 Task: Select the criteria, the date is on or before to "exact date".
Action: Mouse moved to (188, 90)
Screenshot: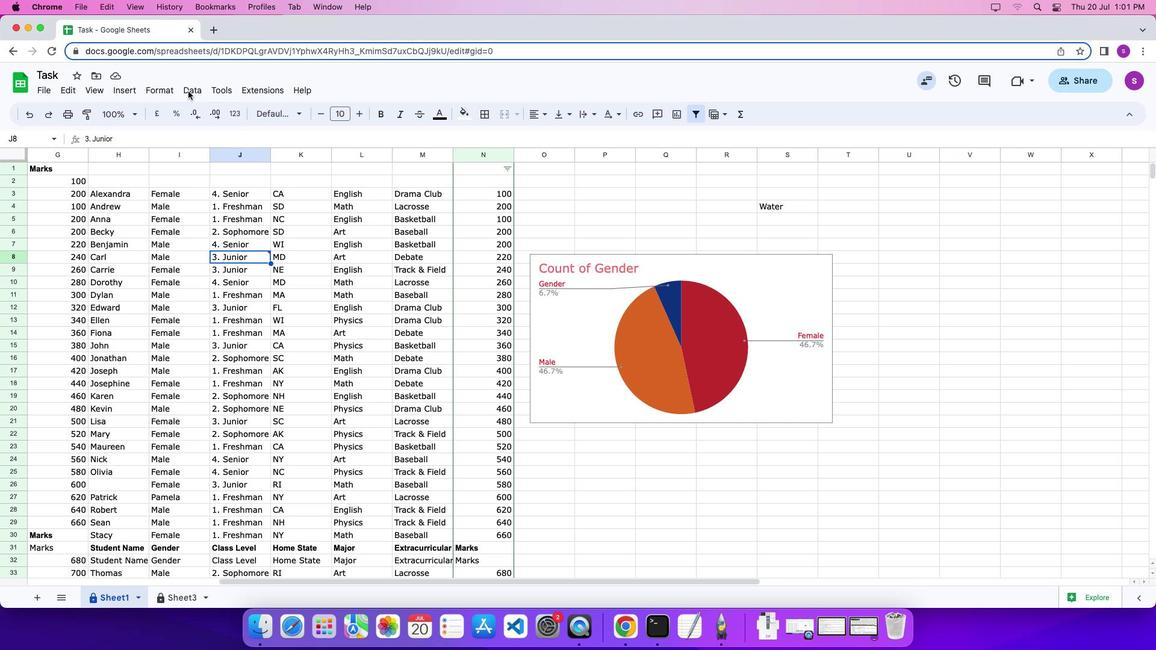
Action: Mouse pressed left at (188, 90)
Screenshot: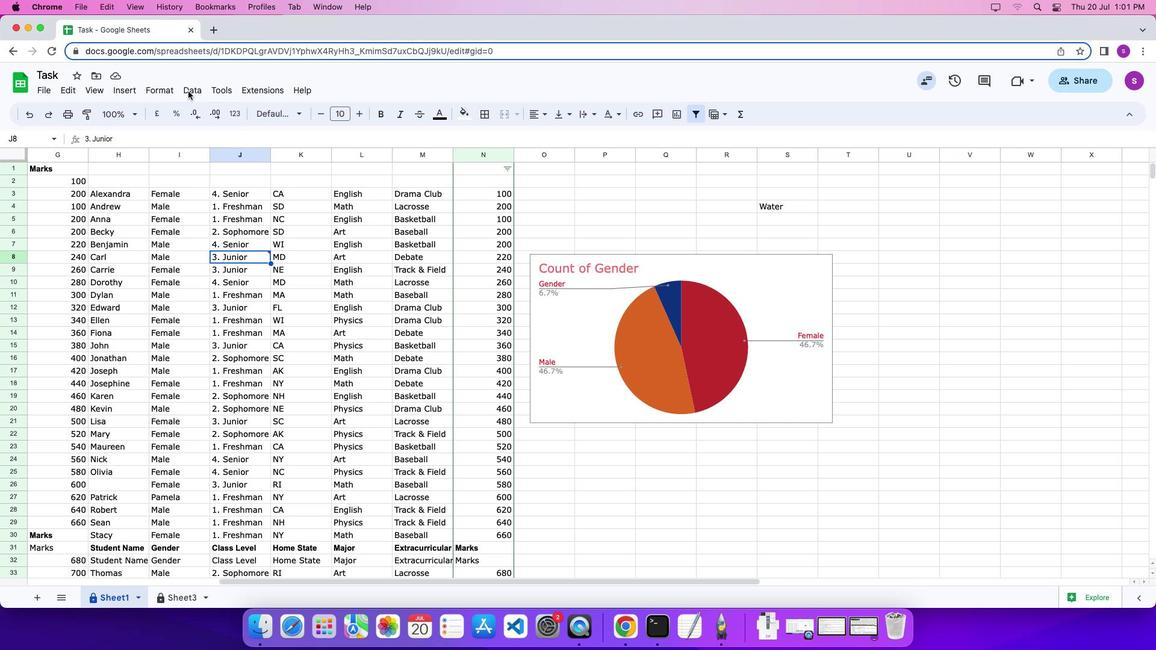 
Action: Mouse pressed left at (188, 90)
Screenshot: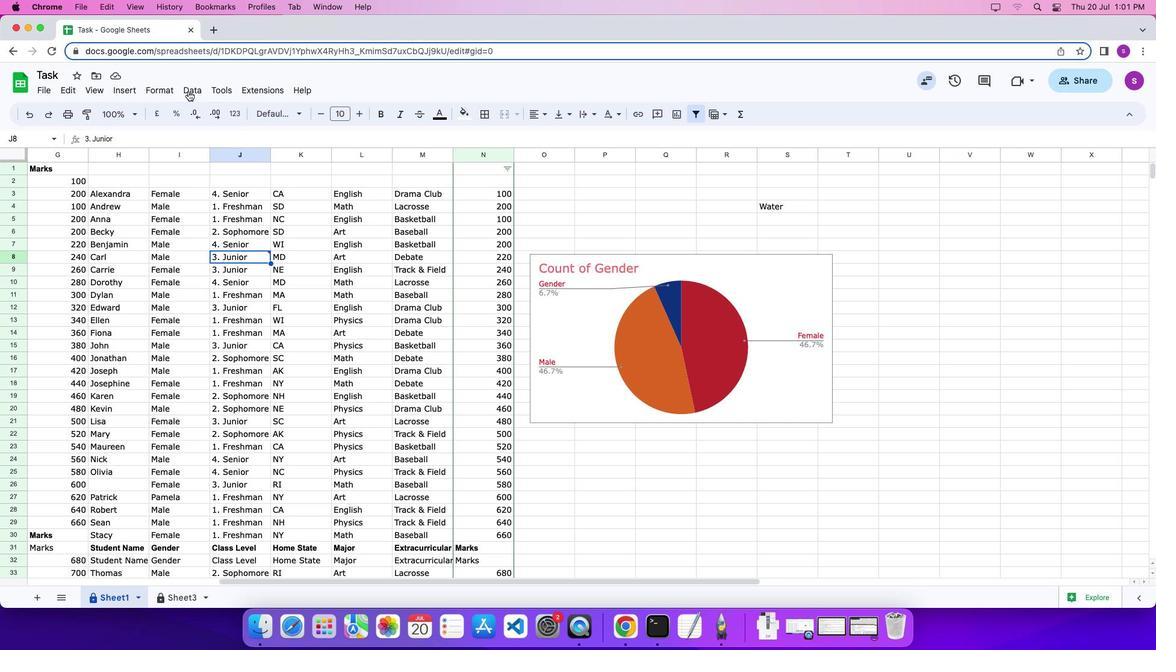 
Action: Mouse pressed left at (188, 90)
Screenshot: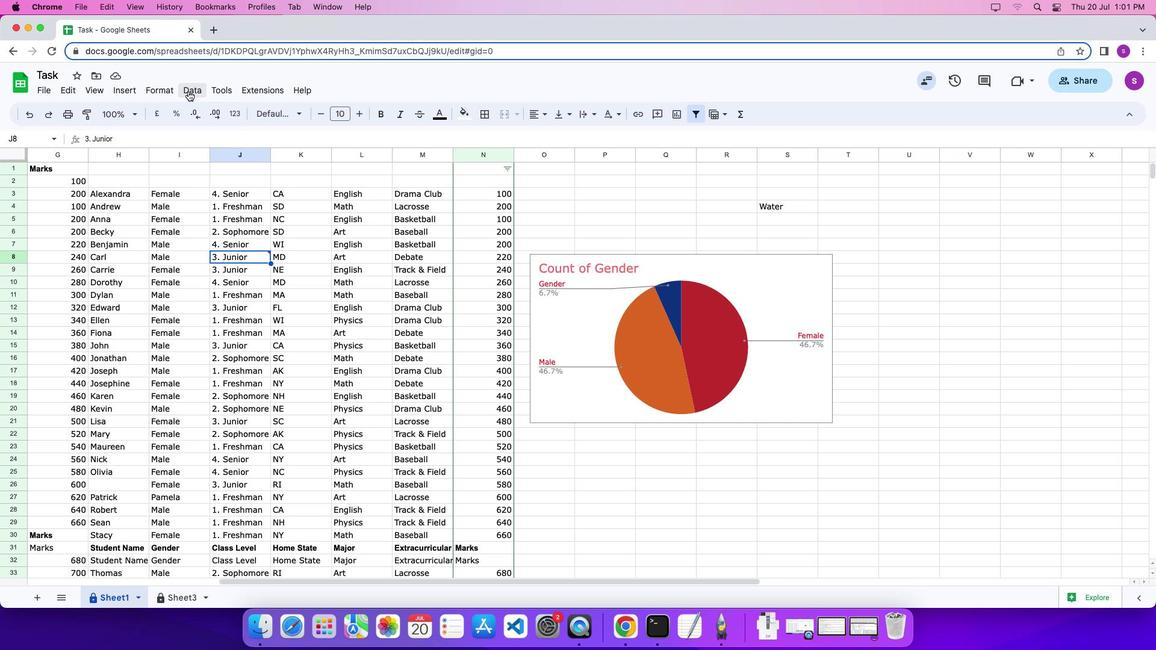 
Action: Mouse moved to (241, 332)
Screenshot: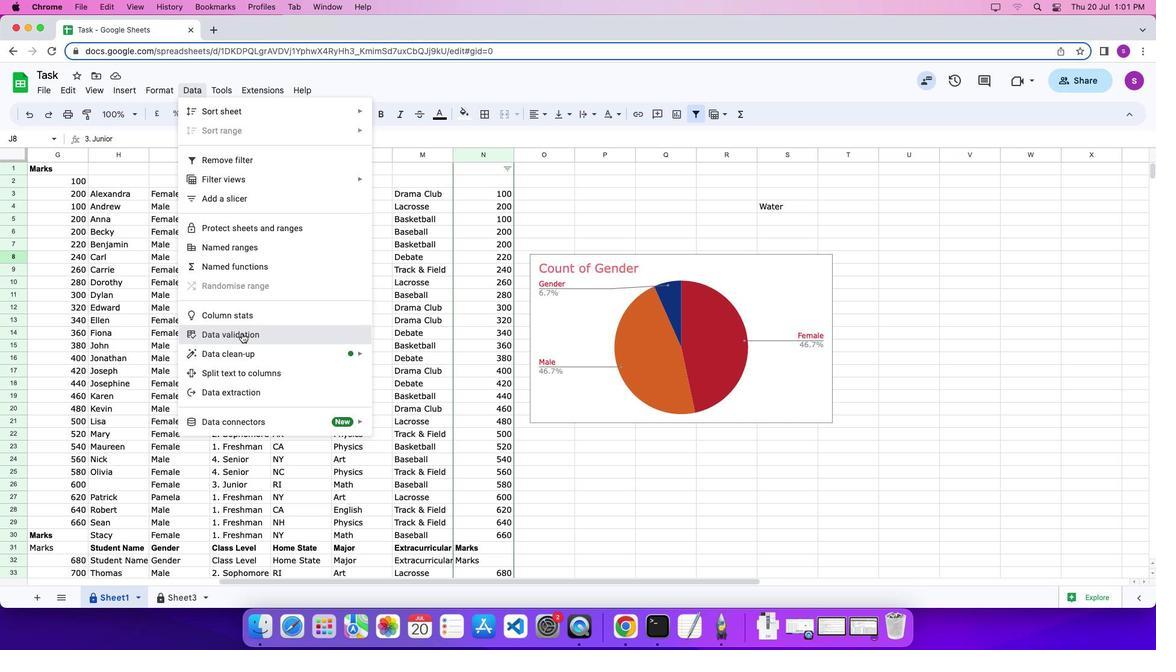 
Action: Mouse pressed left at (241, 332)
Screenshot: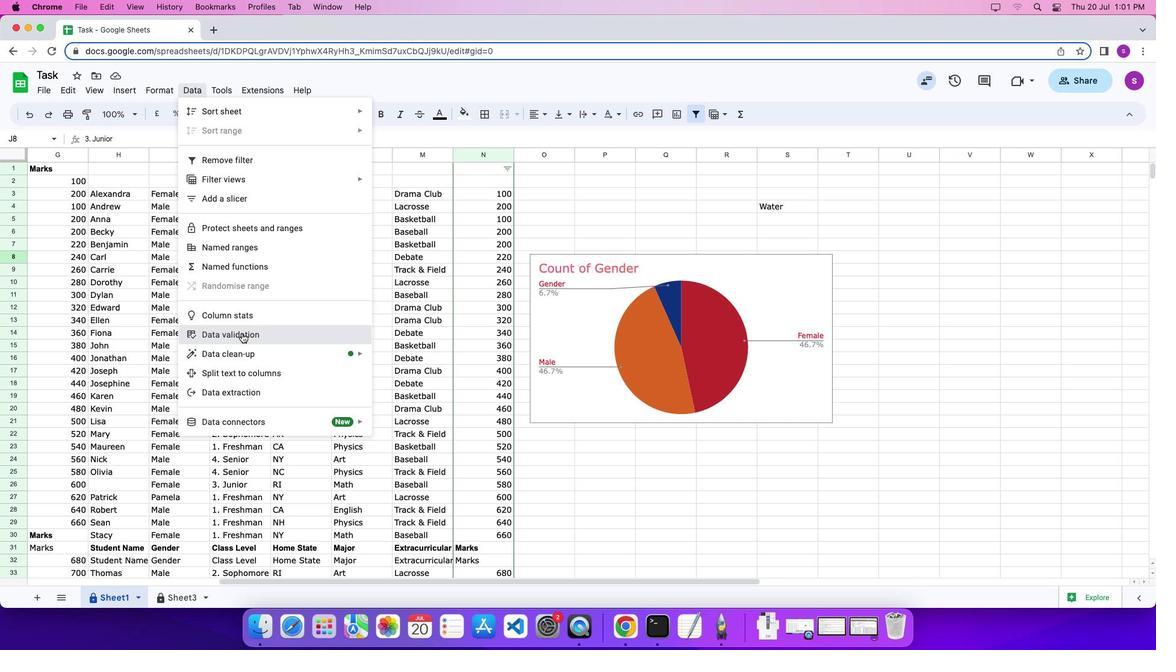 
Action: Mouse moved to (1127, 315)
Screenshot: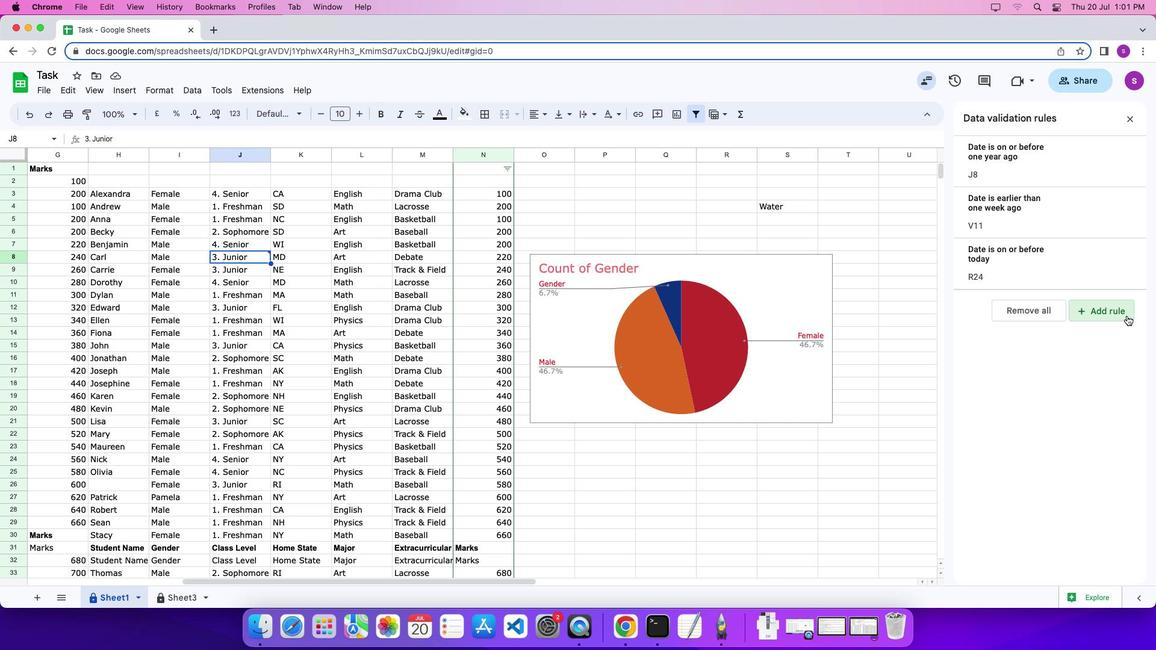 
Action: Mouse pressed left at (1127, 315)
Screenshot: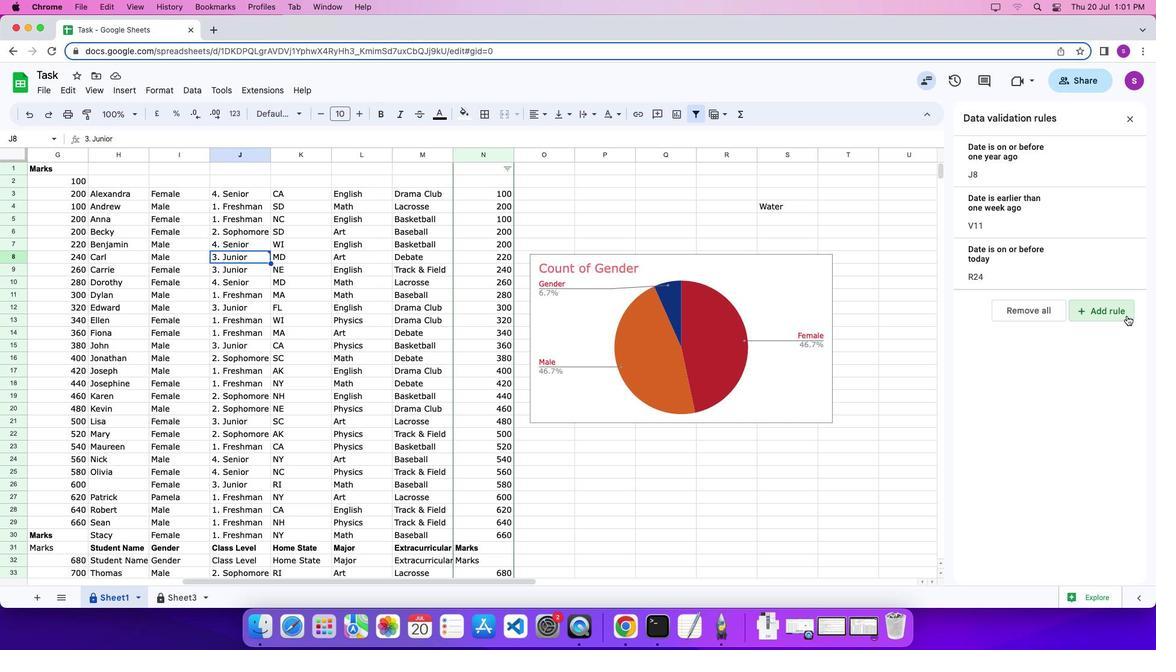 
Action: Mouse moved to (1063, 225)
Screenshot: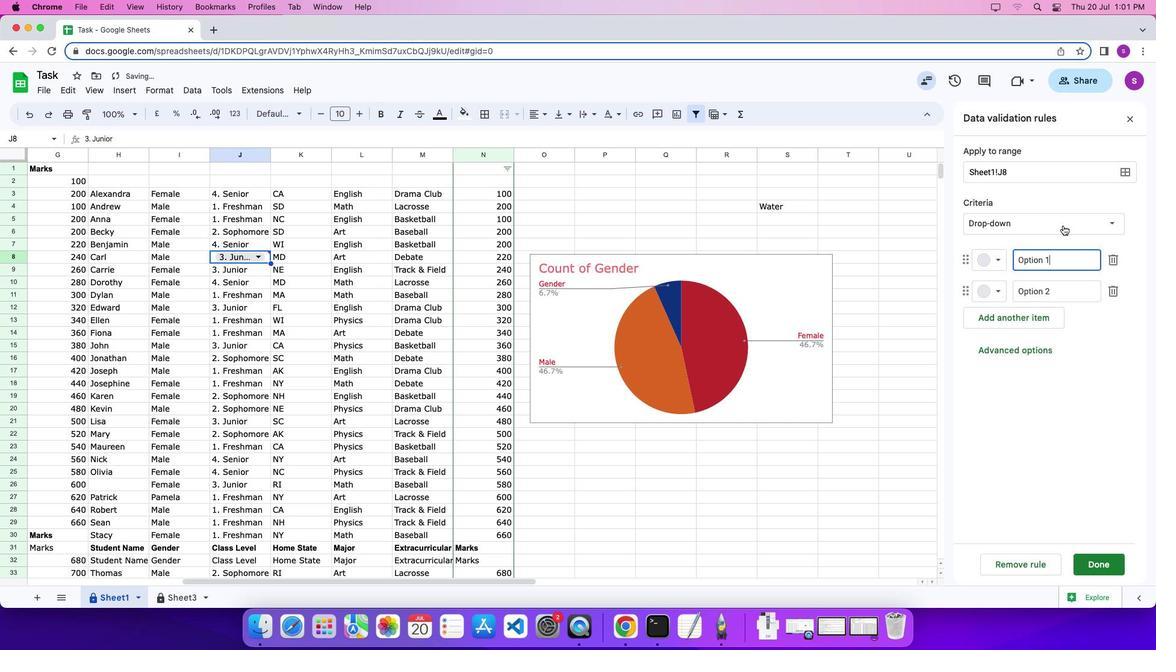
Action: Mouse pressed left at (1063, 225)
Screenshot: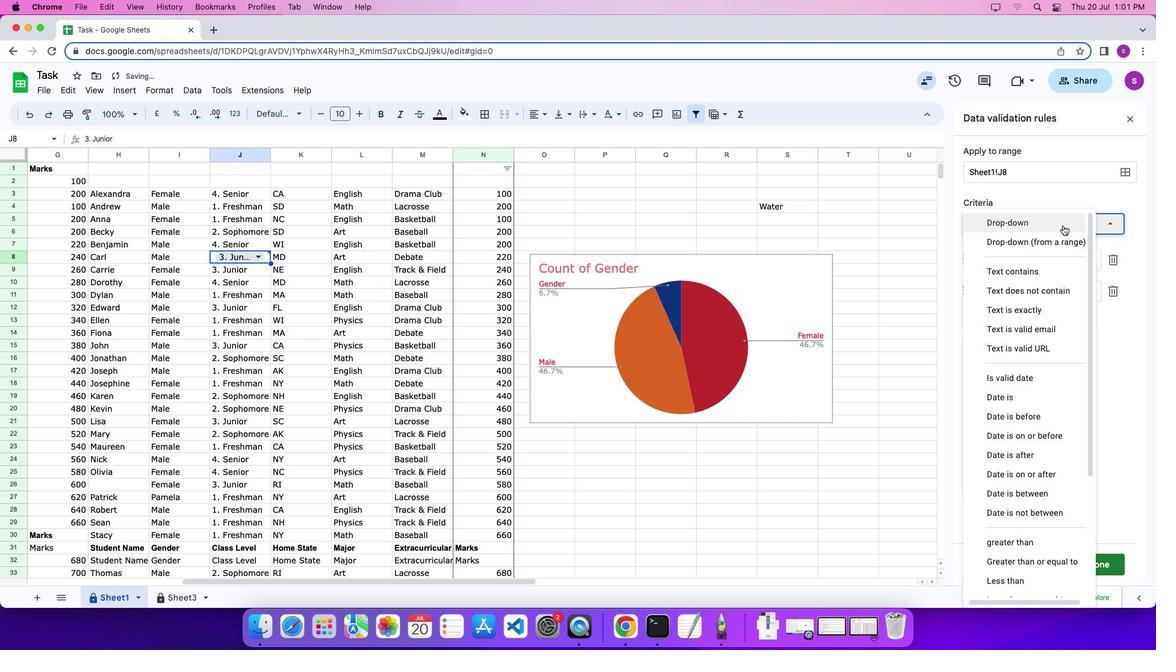 
Action: Mouse moved to (1048, 436)
Screenshot: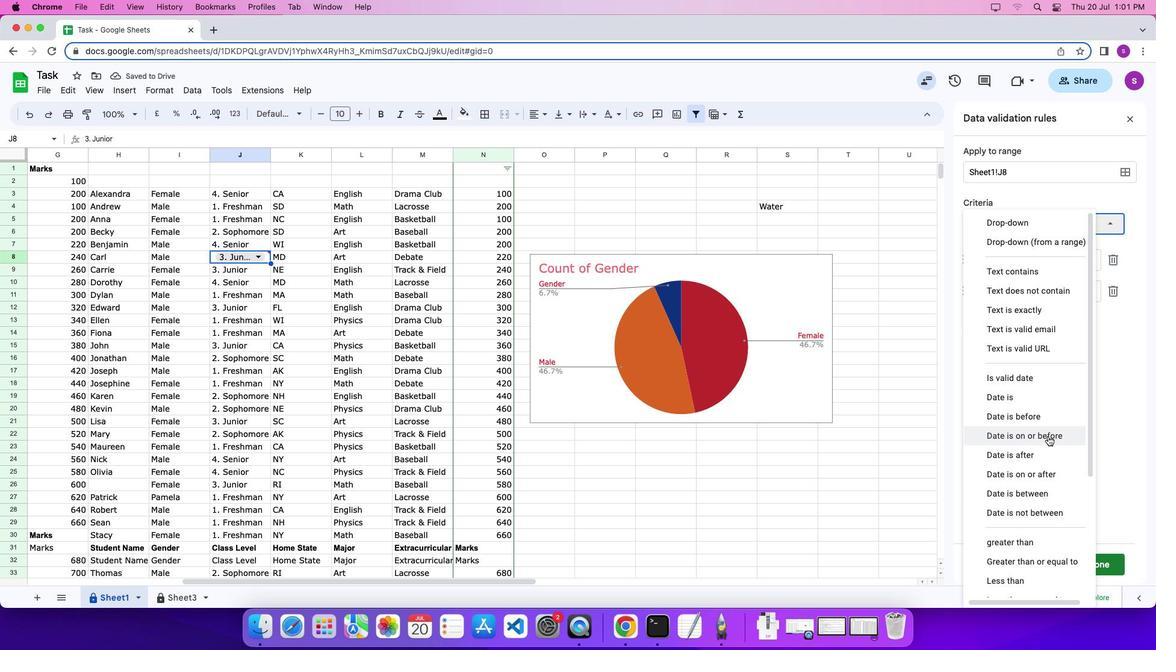 
Action: Mouse pressed left at (1048, 436)
Screenshot: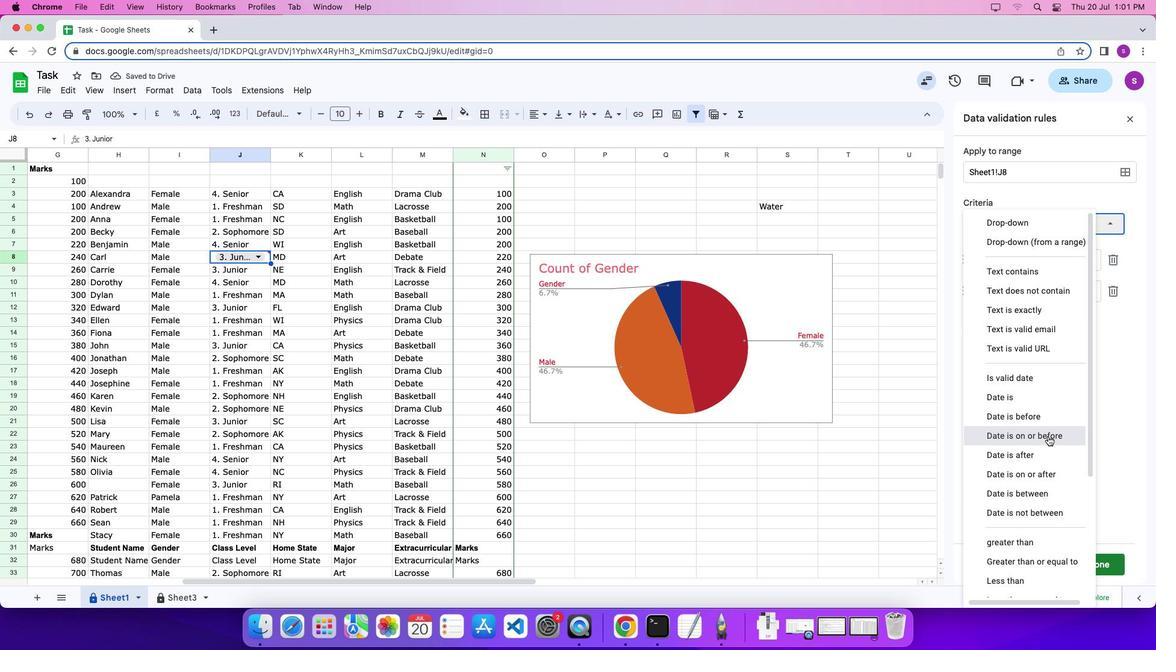 
Action: Mouse moved to (1042, 250)
Screenshot: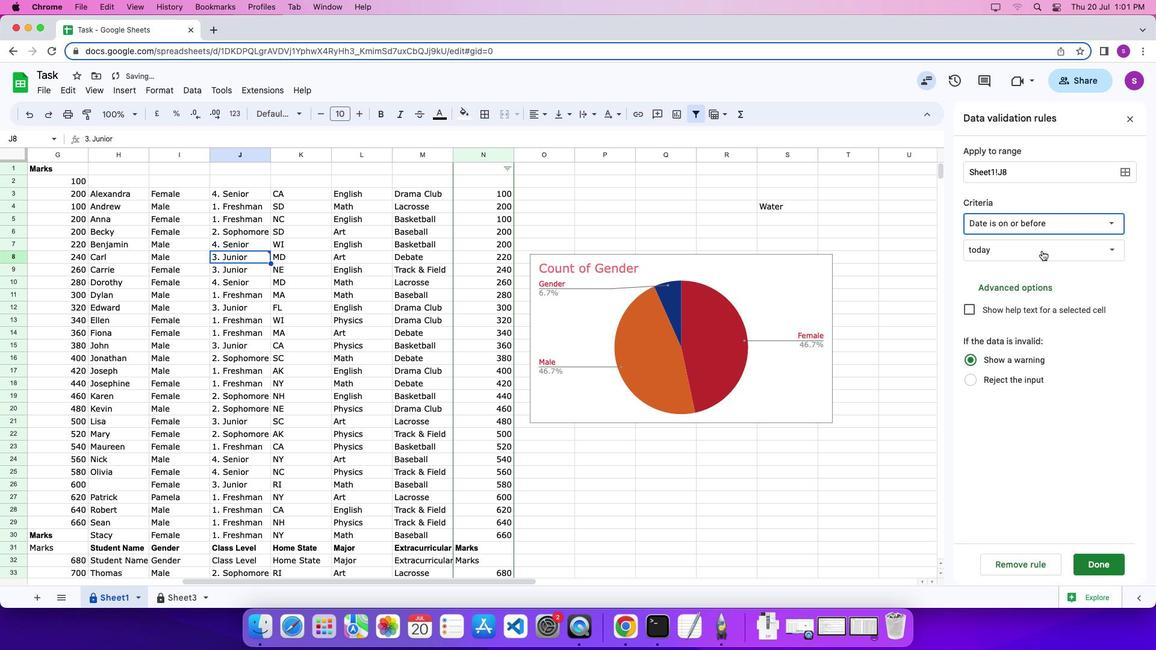 
Action: Mouse pressed left at (1042, 250)
Screenshot: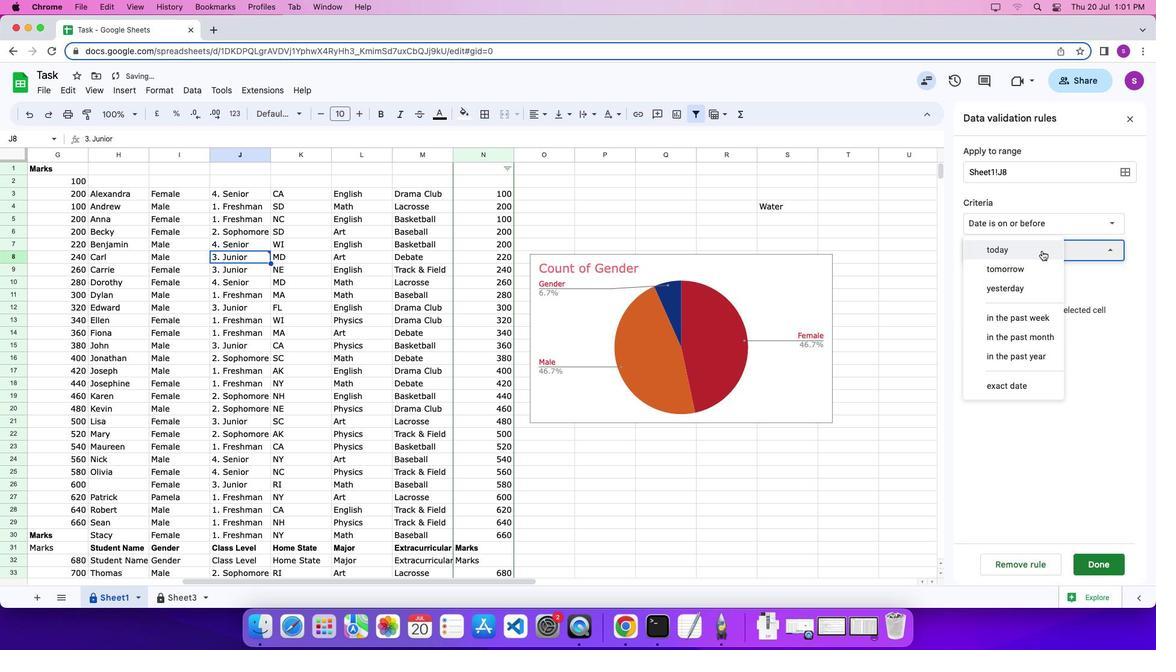 
Action: Mouse moved to (1033, 384)
Screenshot: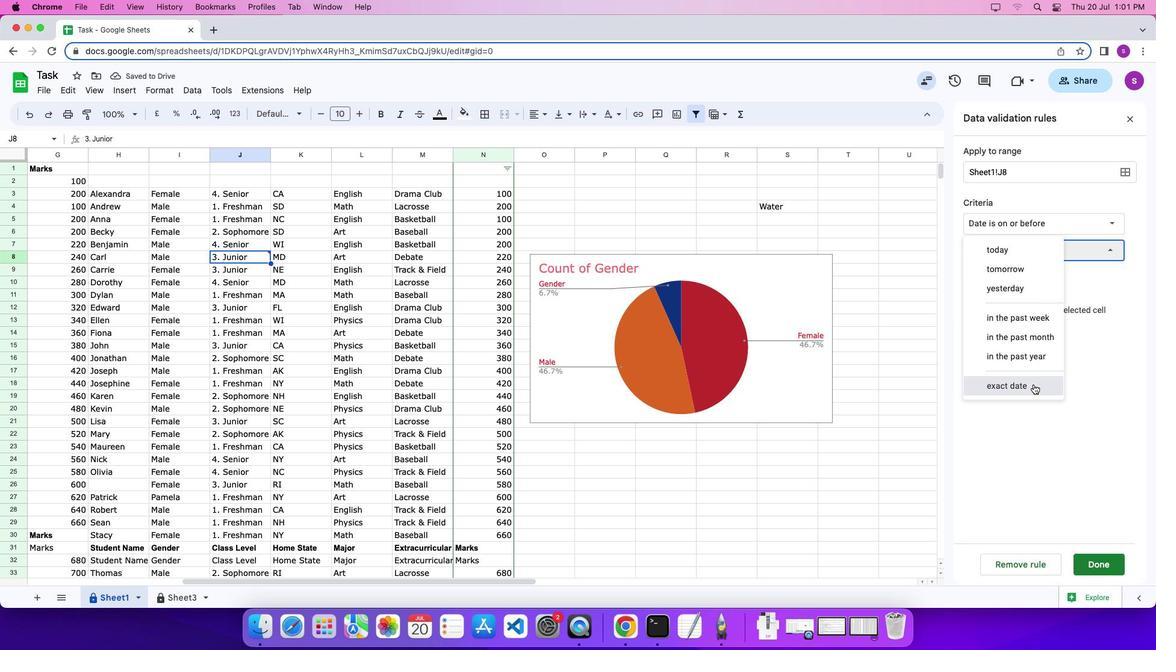 
Action: Mouse pressed left at (1033, 384)
Screenshot: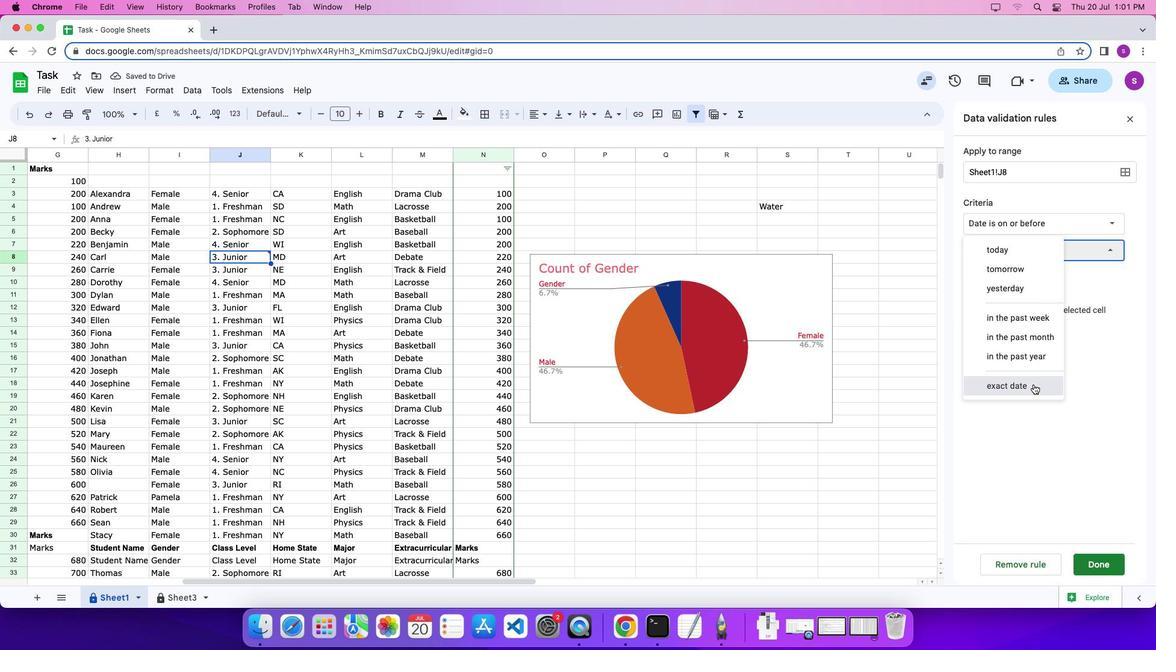 
Action: Mouse moved to (1013, 280)
Screenshot: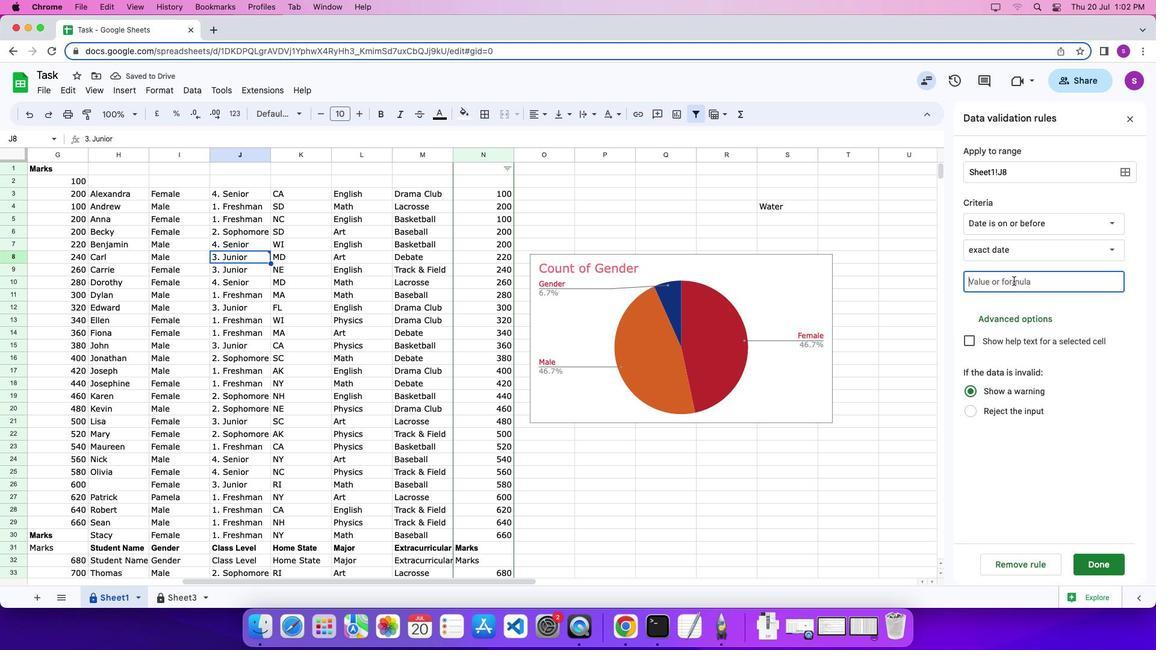 
Action: Mouse pressed left at (1013, 280)
Screenshot: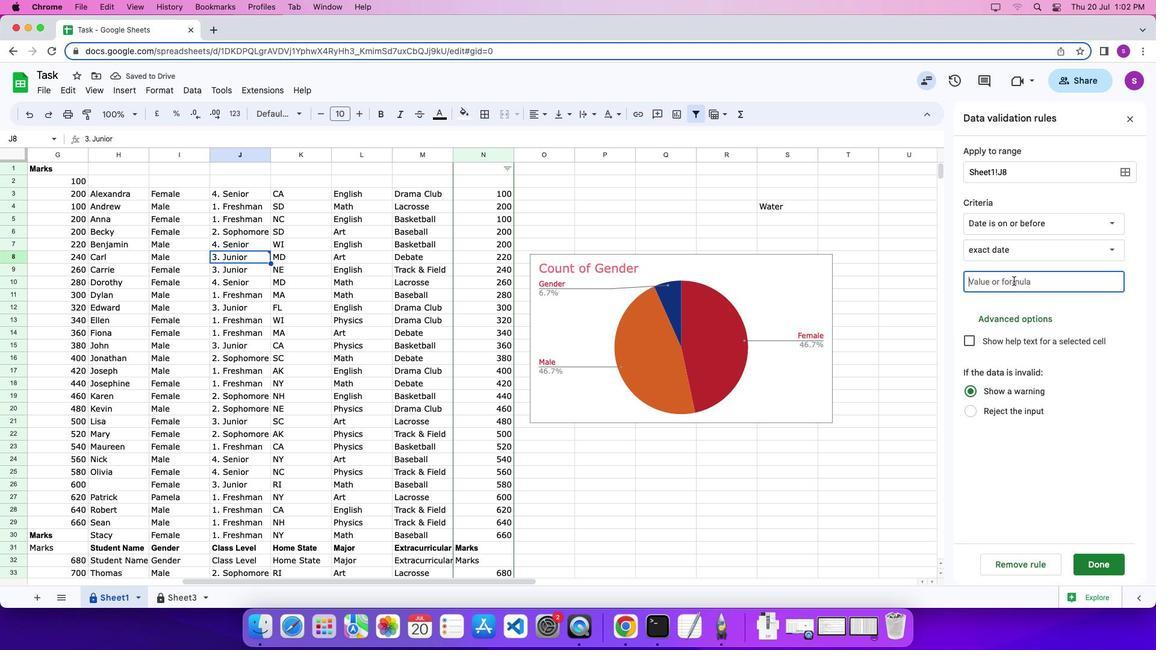 
Action: Key pressed '6'
Screenshot: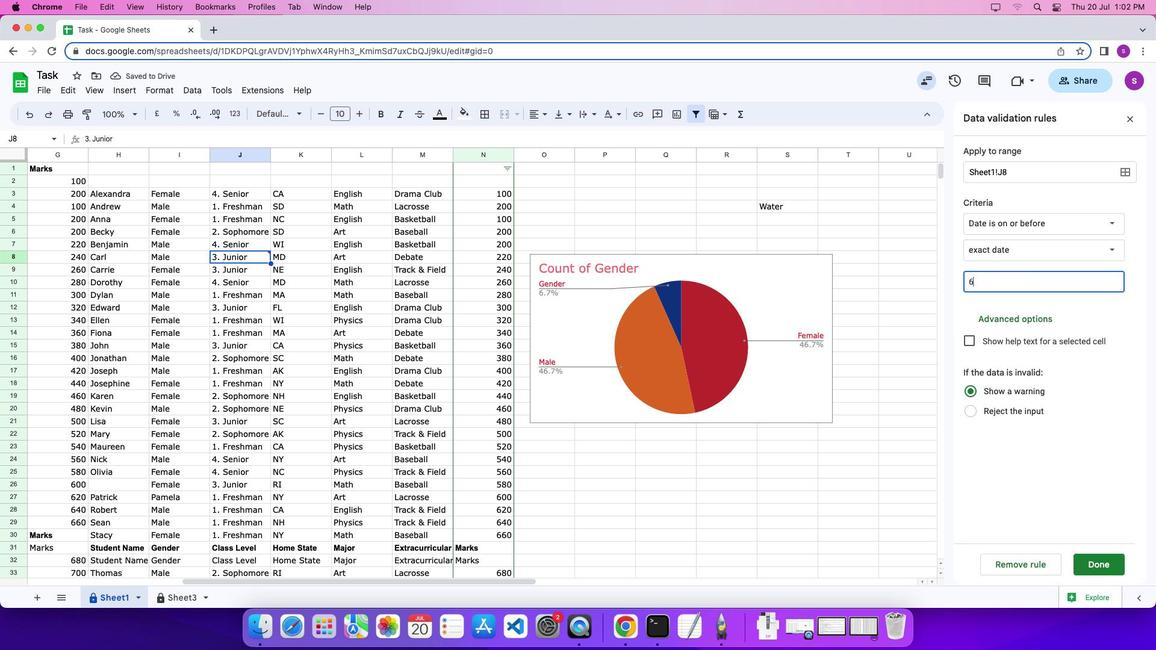 
Action: Mouse moved to (1102, 565)
Screenshot: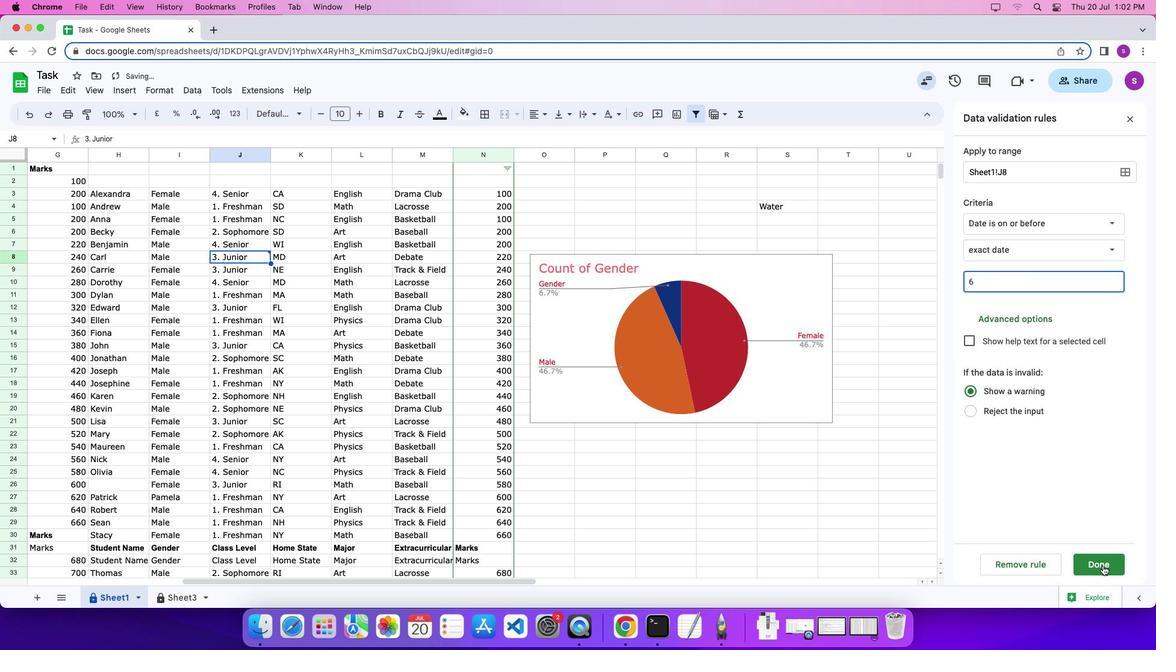 
Action: Mouse pressed left at (1102, 565)
Screenshot: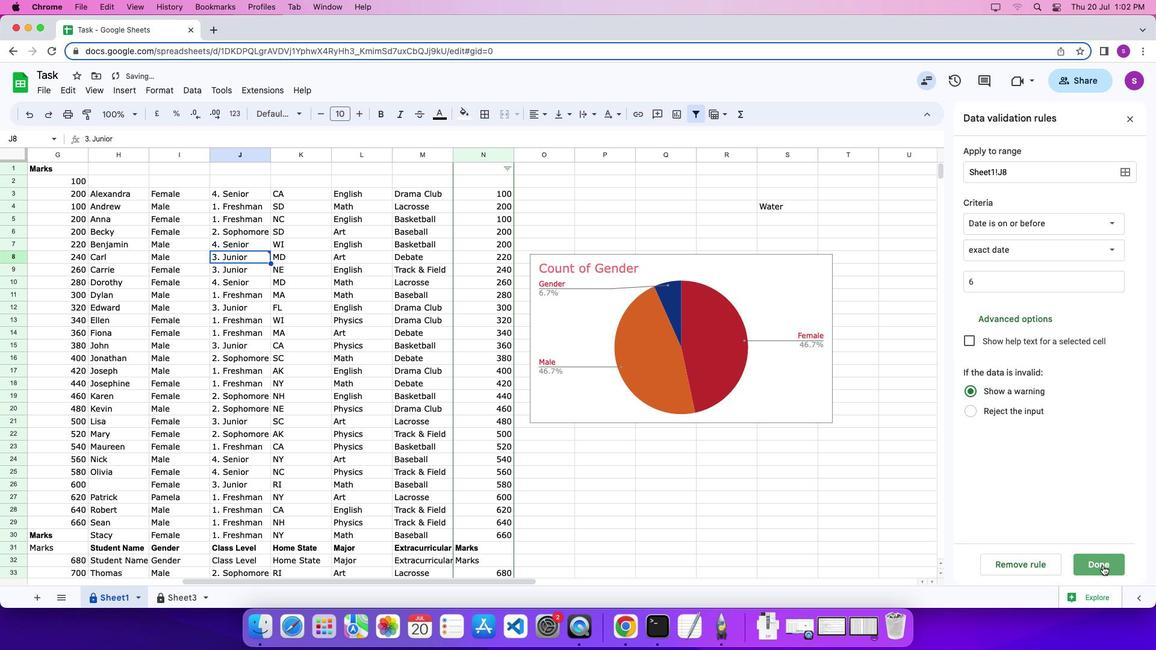 
Action: Mouse moved to (1103, 565)
Screenshot: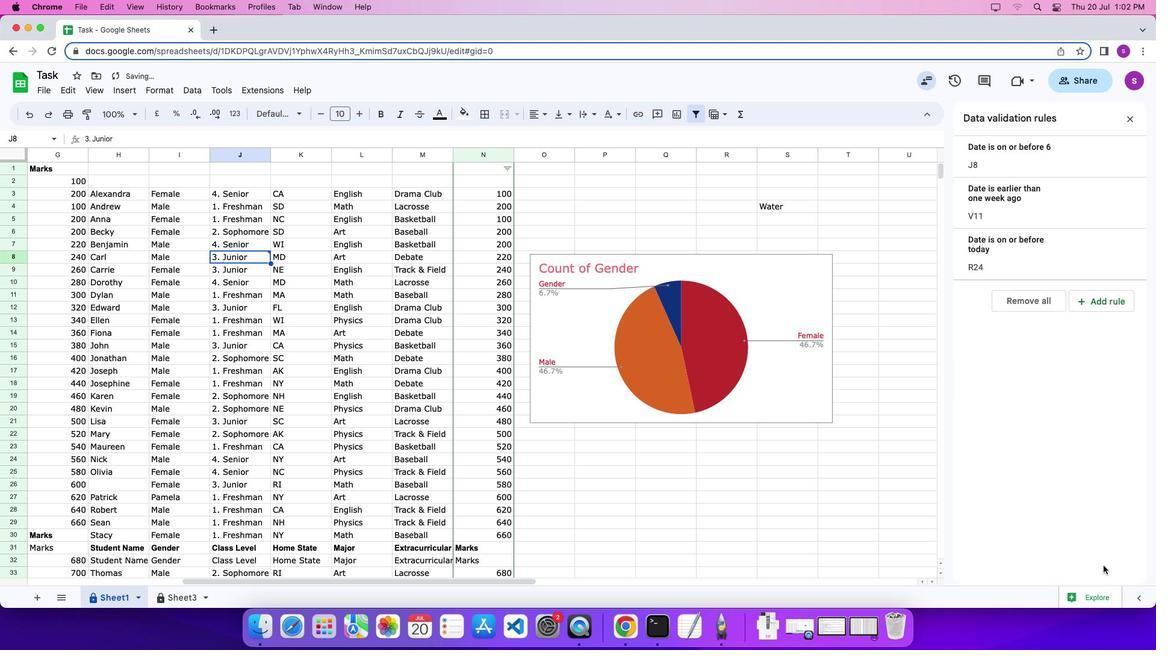 
